 Task: Edit the duration of the event to 1 hour.
Action: Mouse moved to (609, 302)
Screenshot: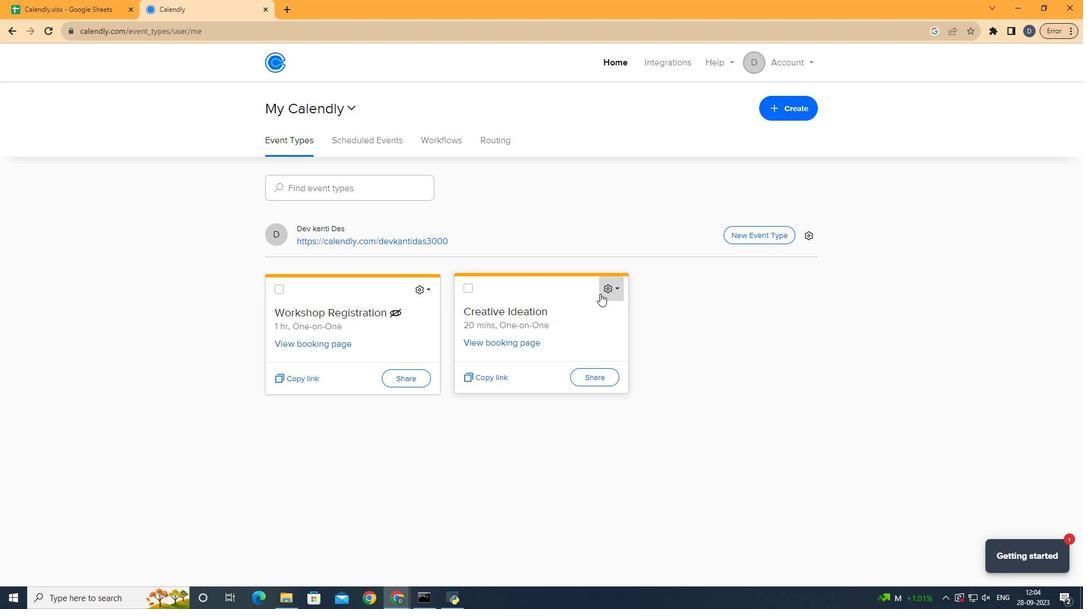 
Action: Mouse pressed left at (609, 302)
Screenshot: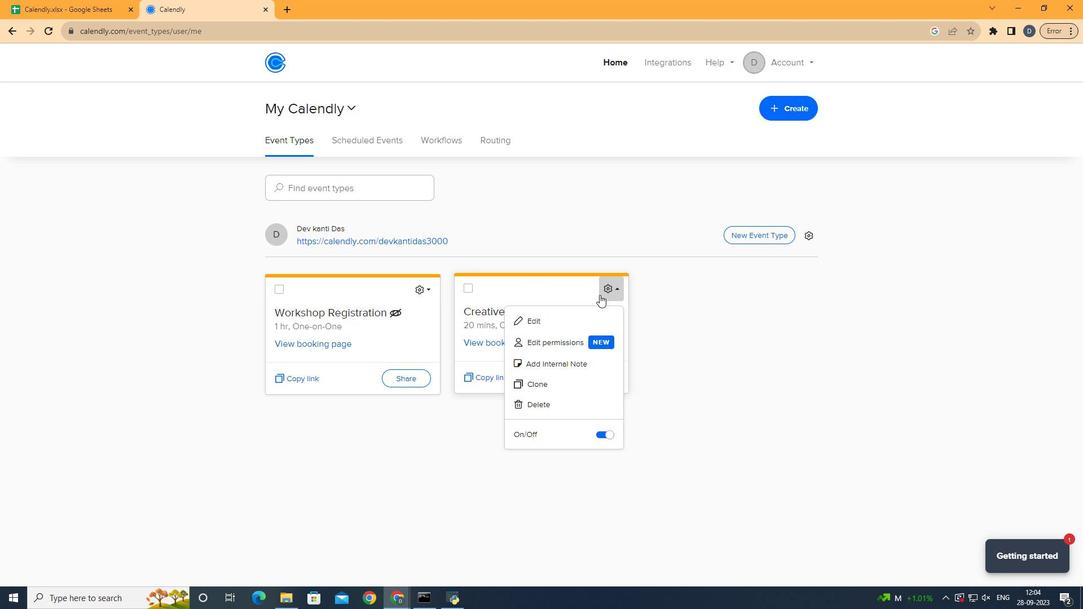 
Action: Mouse moved to (578, 328)
Screenshot: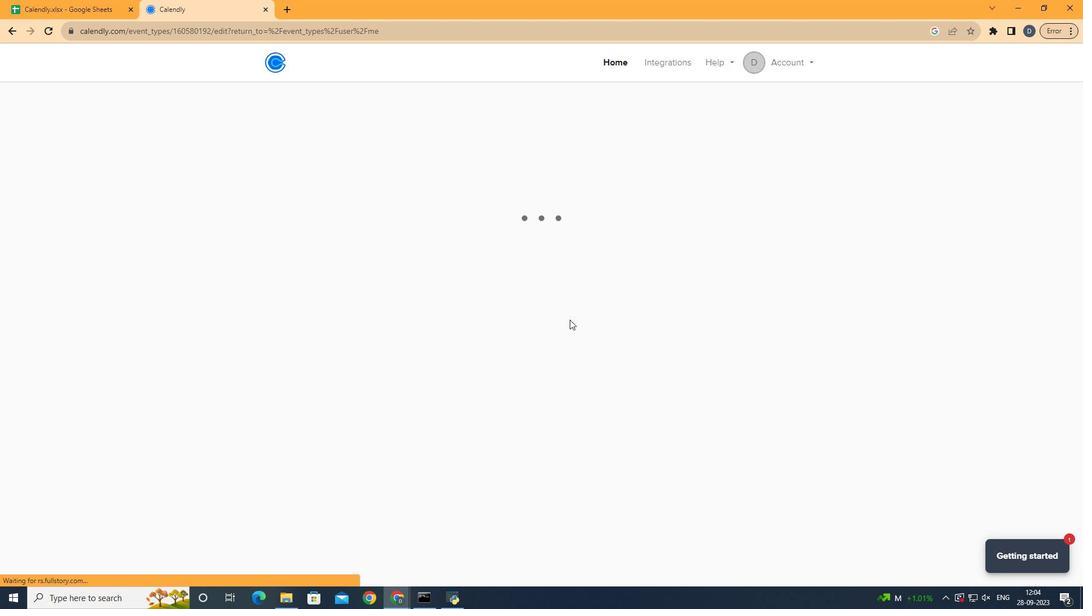 
Action: Mouse pressed left at (578, 328)
Screenshot: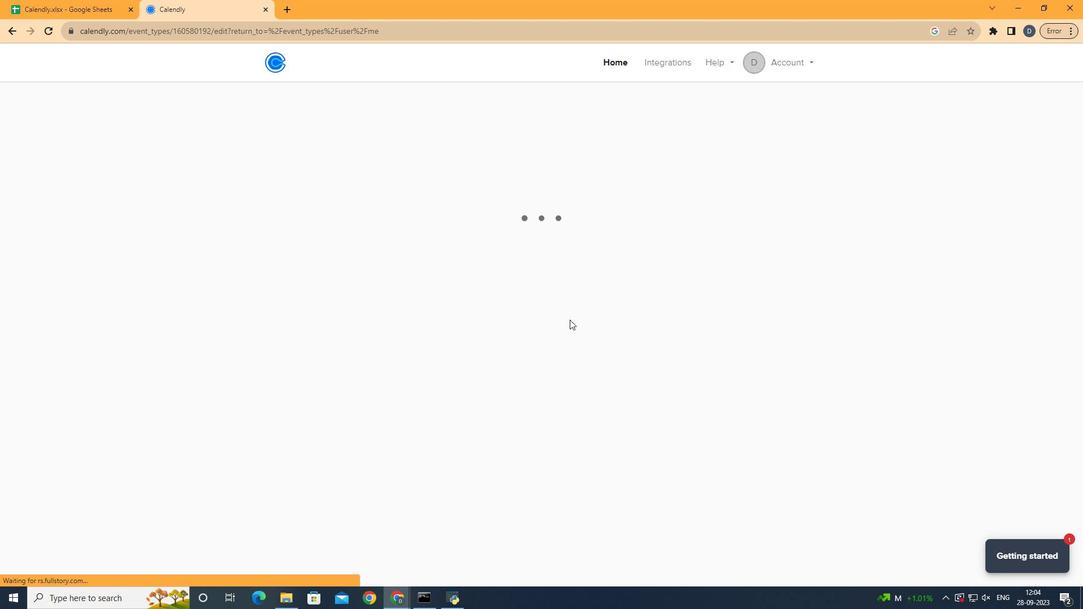 
Action: Mouse moved to (552, 251)
Screenshot: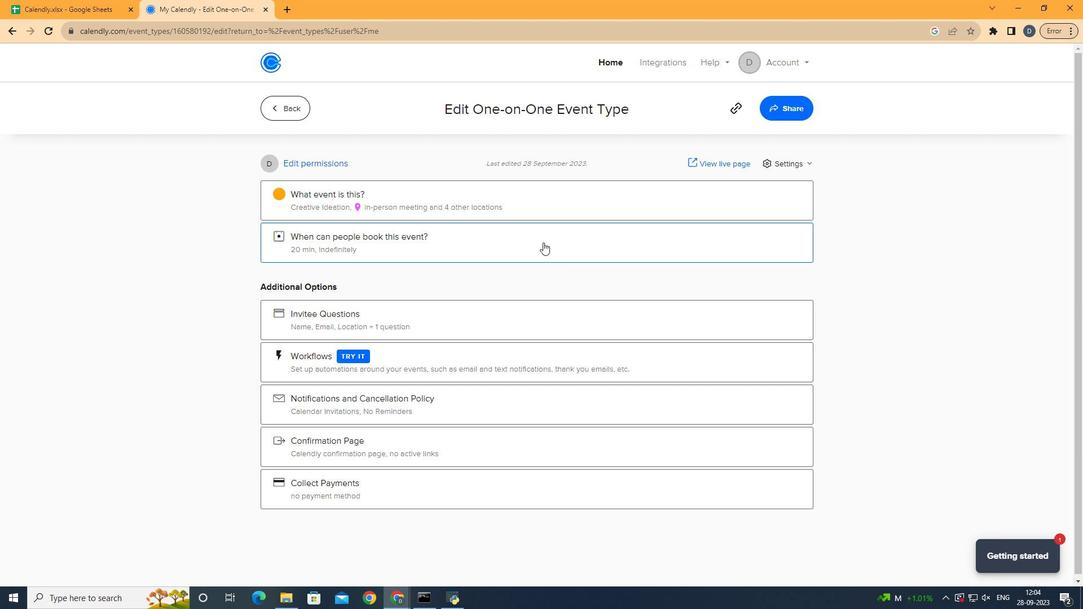 
Action: Mouse pressed left at (552, 251)
Screenshot: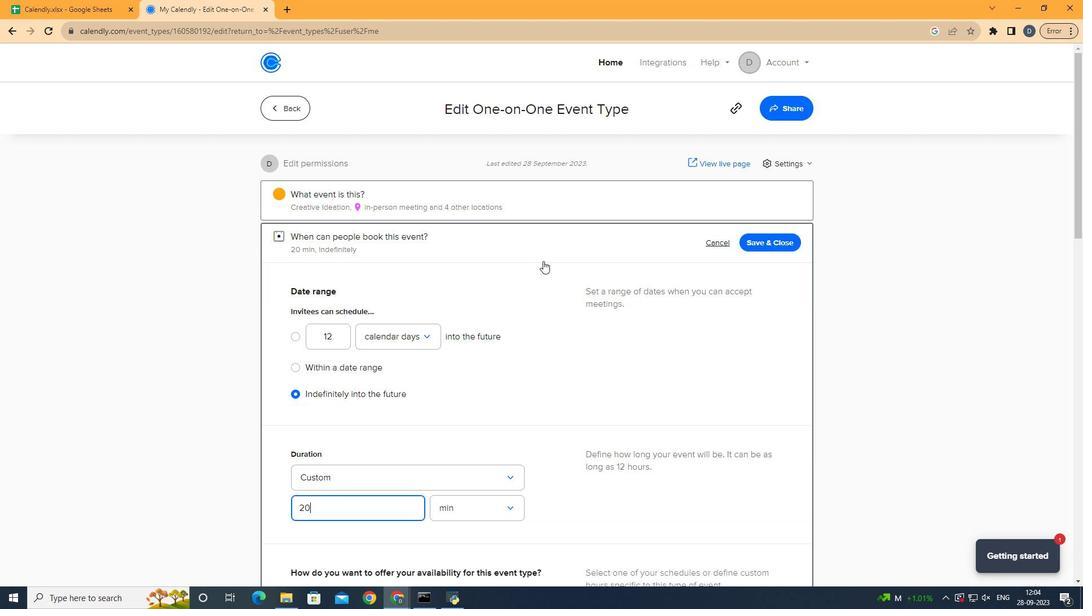 
Action: Mouse moved to (563, 329)
Screenshot: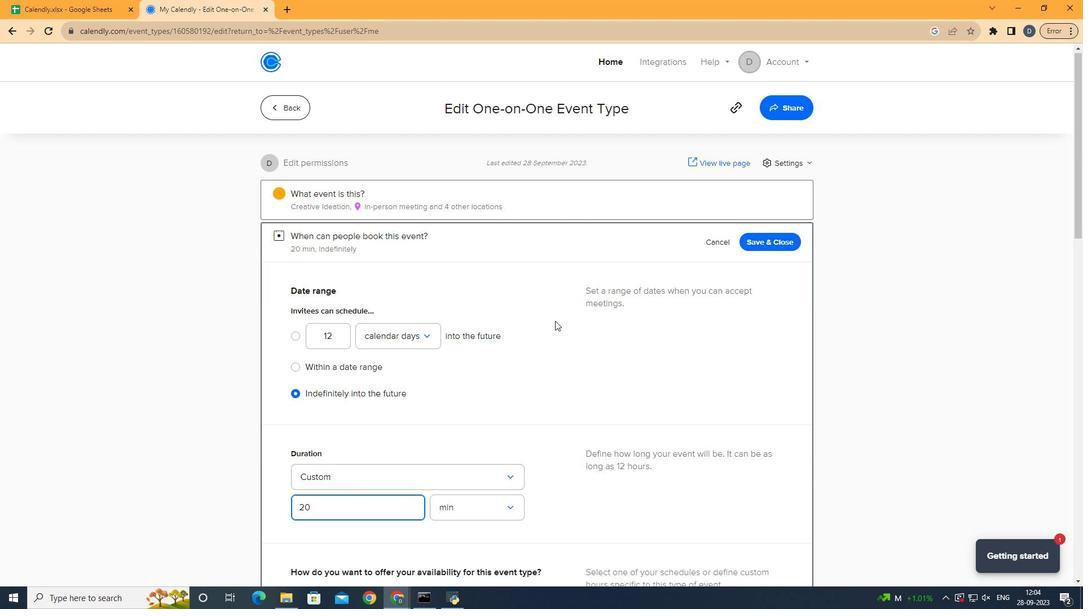 
Action: Mouse scrolled (563, 329) with delta (0, 0)
Screenshot: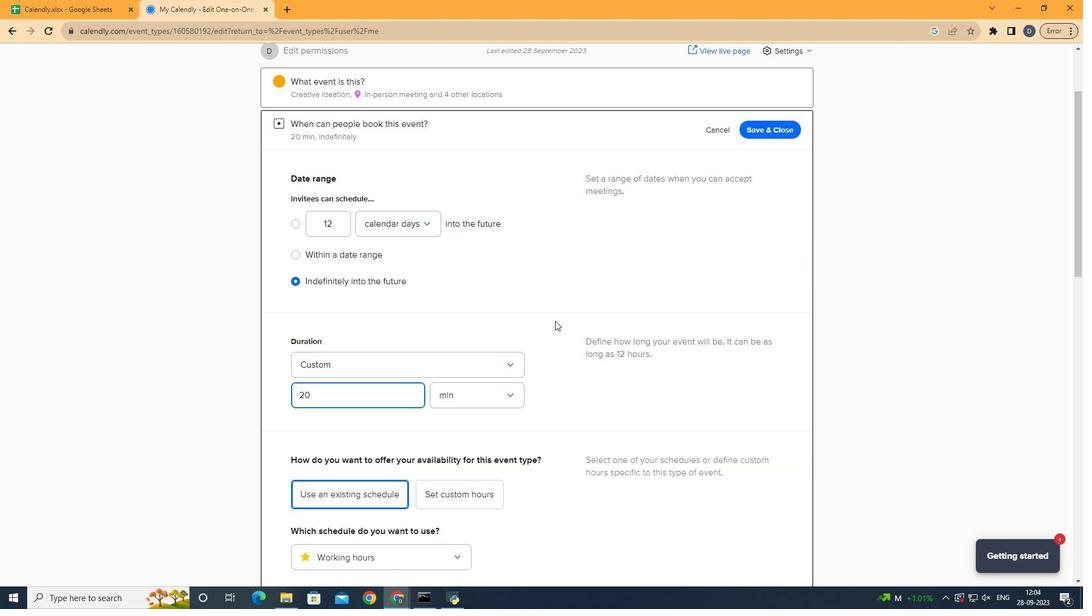 
Action: Mouse scrolled (563, 329) with delta (0, 0)
Screenshot: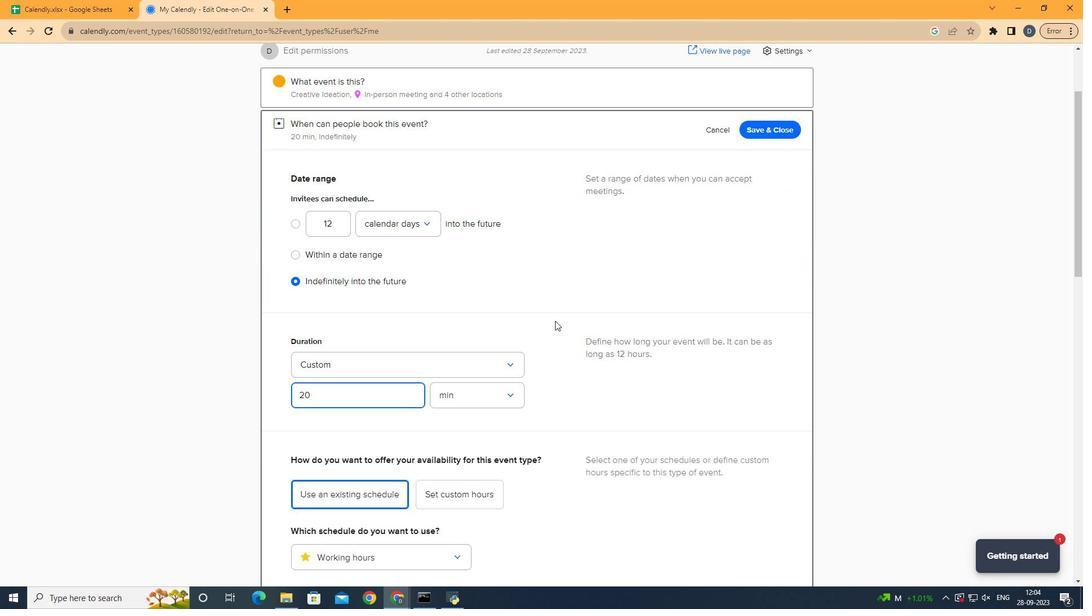 
Action: Mouse moved to (399, 402)
Screenshot: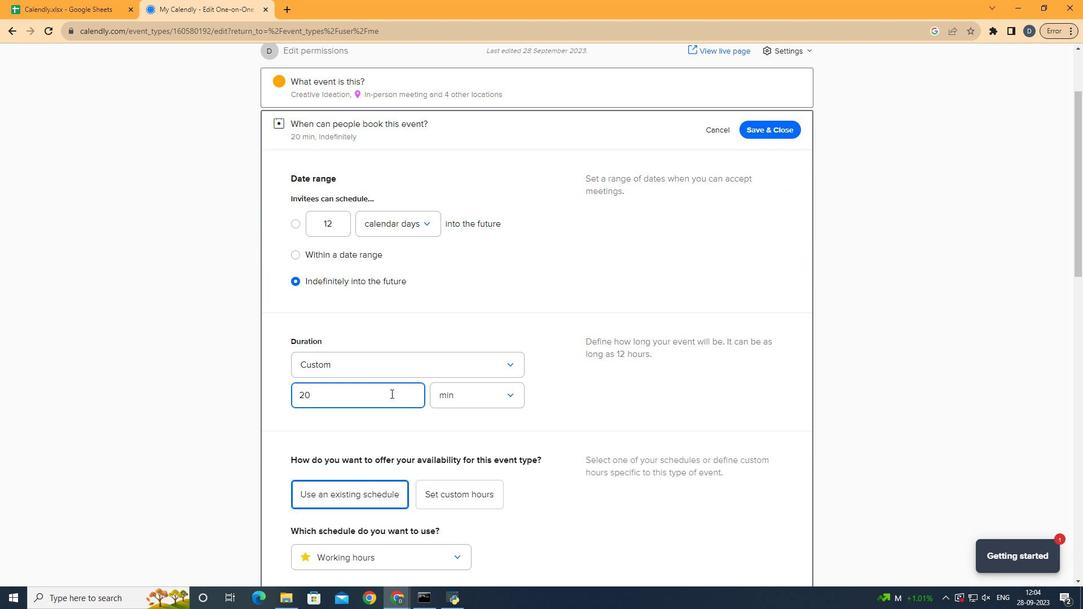 
Action: Mouse pressed left at (399, 402)
Screenshot: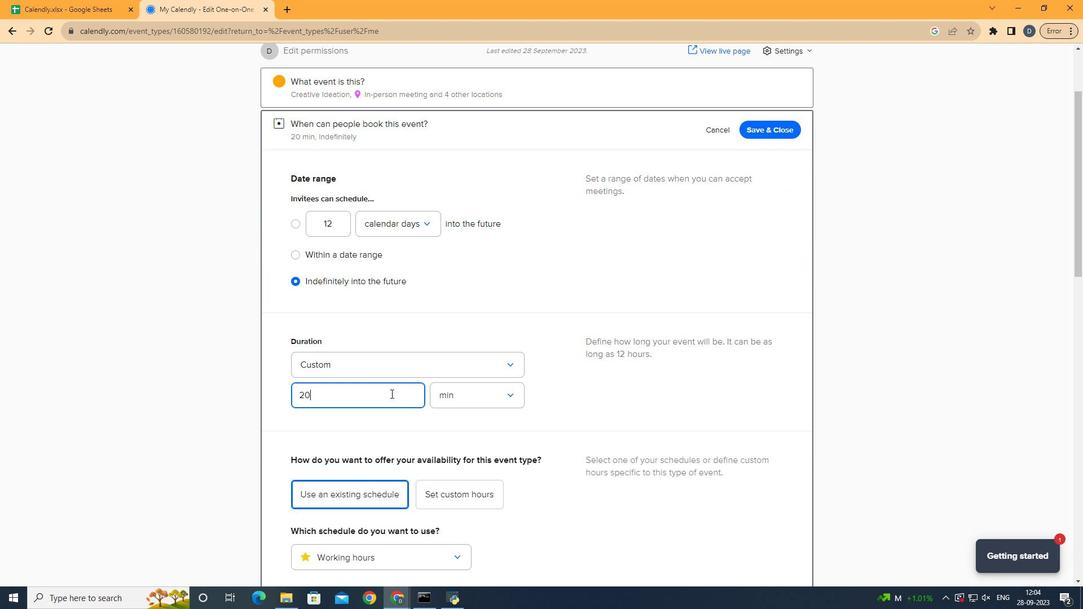 
Action: Key pressed <Key.backspace>1<Key.backspace><Key.backspace>1
Screenshot: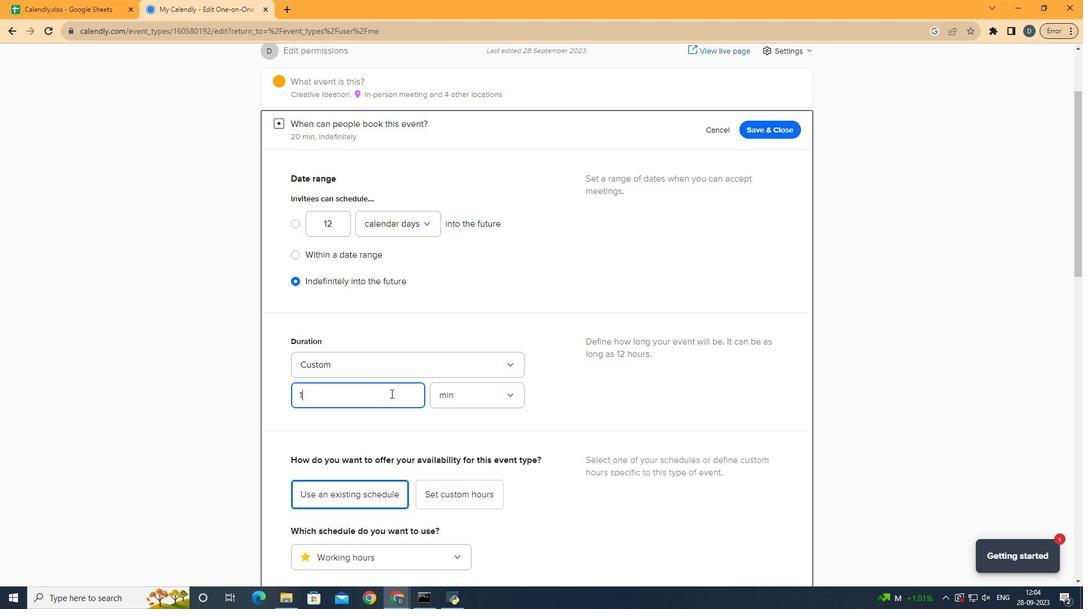 
Action: Mouse moved to (484, 409)
Screenshot: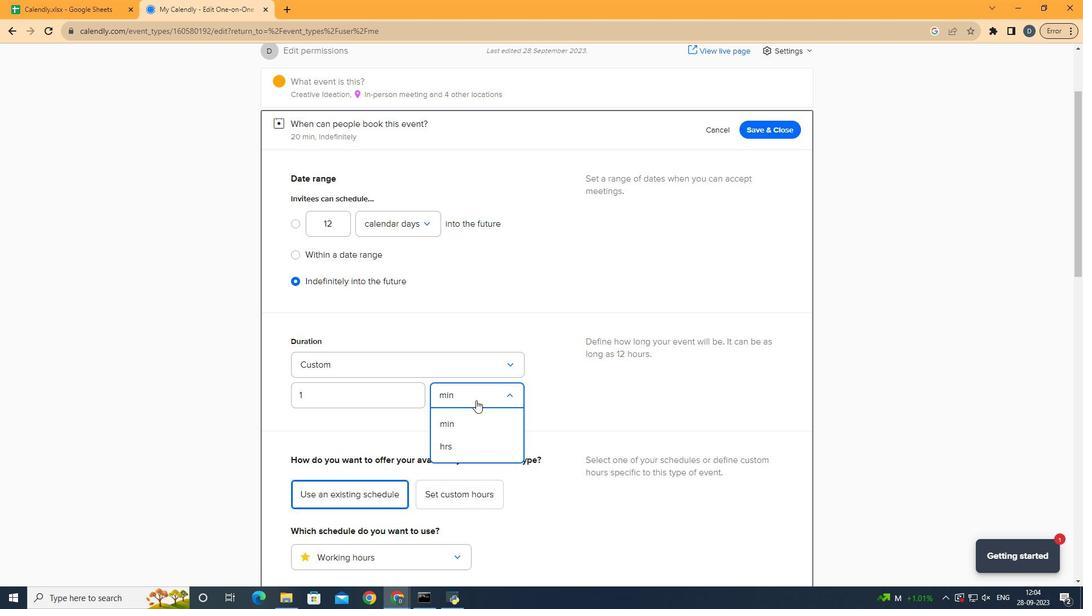 
Action: Mouse pressed left at (484, 409)
Screenshot: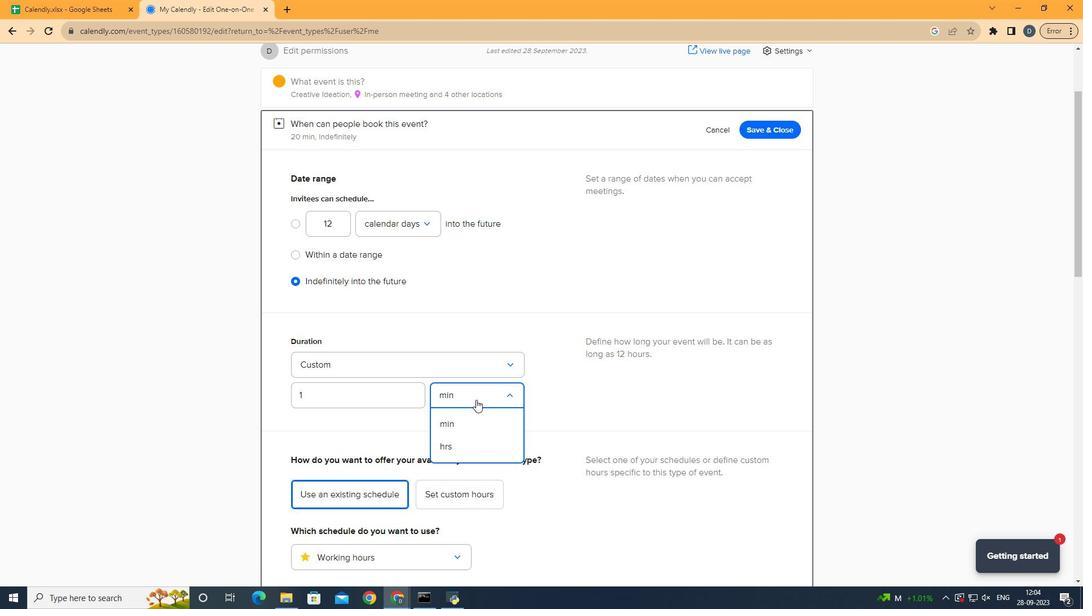 
Action: Mouse moved to (480, 453)
Screenshot: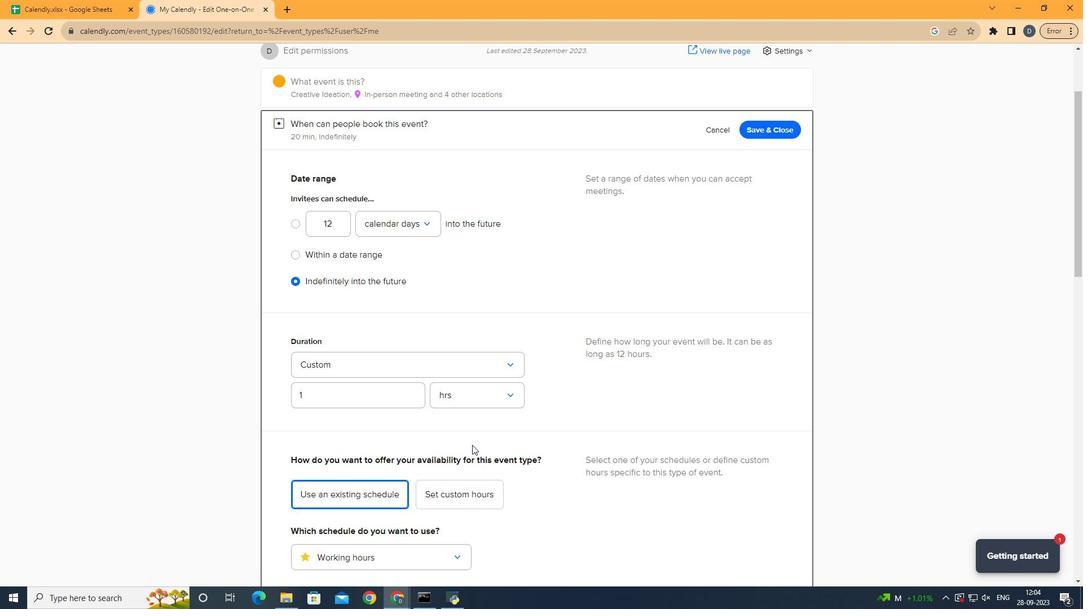 
Action: Mouse pressed left at (480, 453)
Screenshot: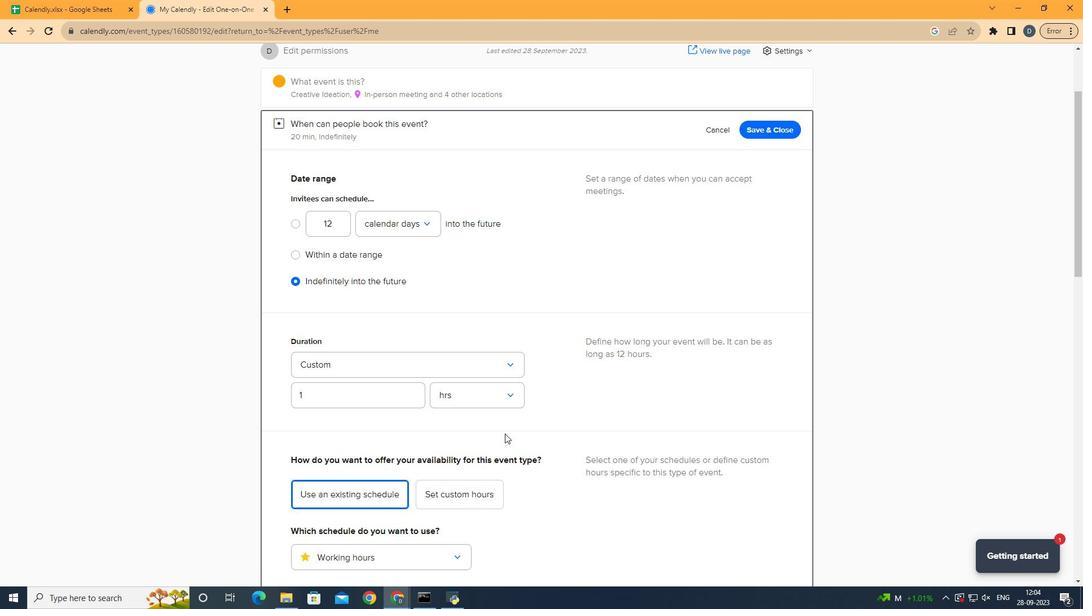
Action: Mouse moved to (636, 405)
Screenshot: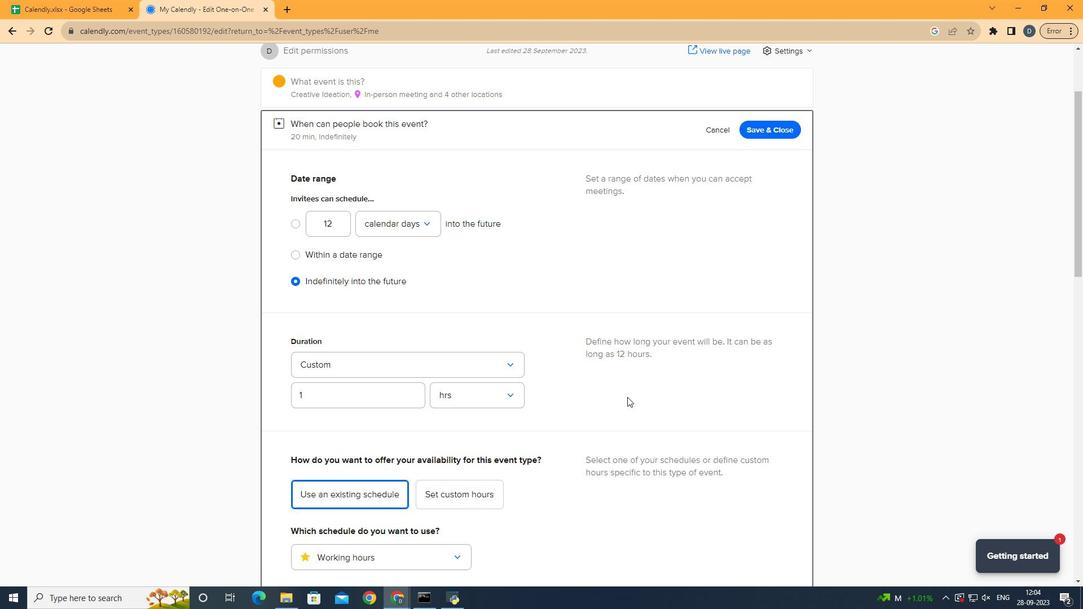 
Action: Mouse pressed left at (636, 405)
Screenshot: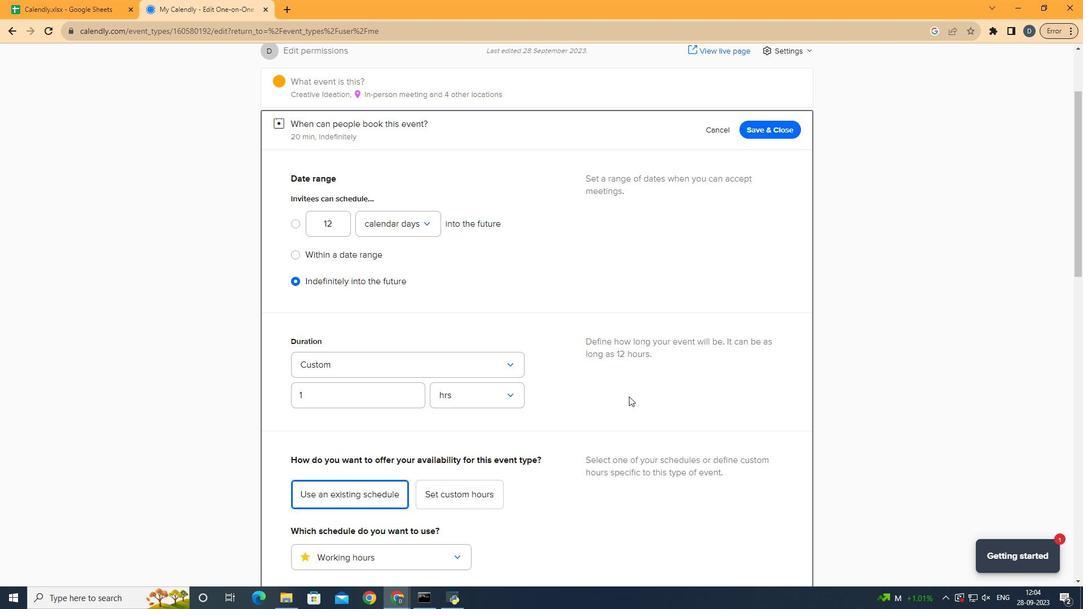 
Action: Mouse moved to (785, 138)
Screenshot: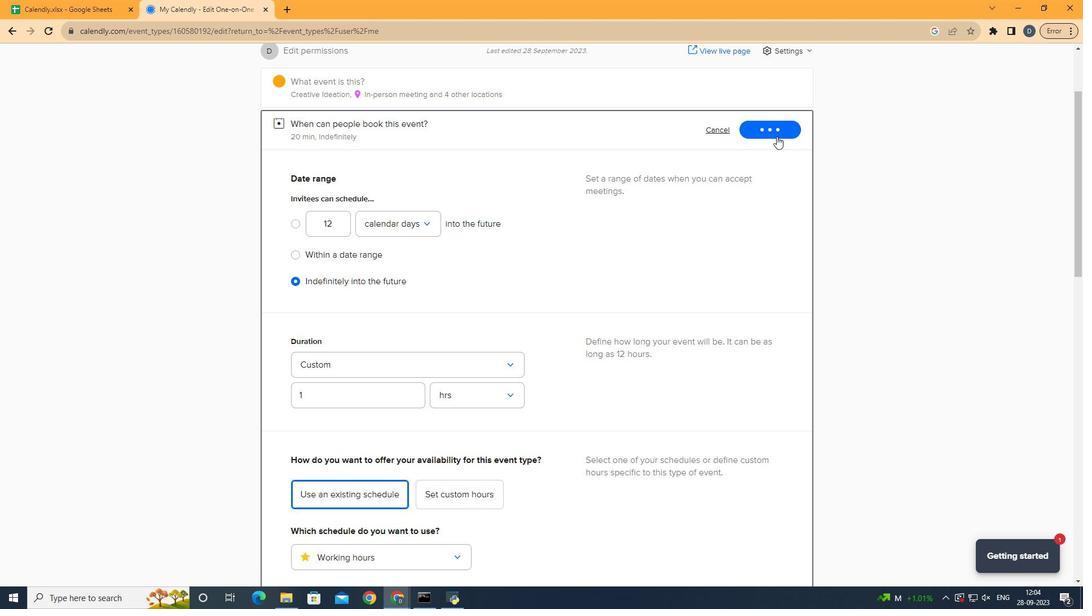 
Action: Mouse pressed left at (785, 138)
Screenshot: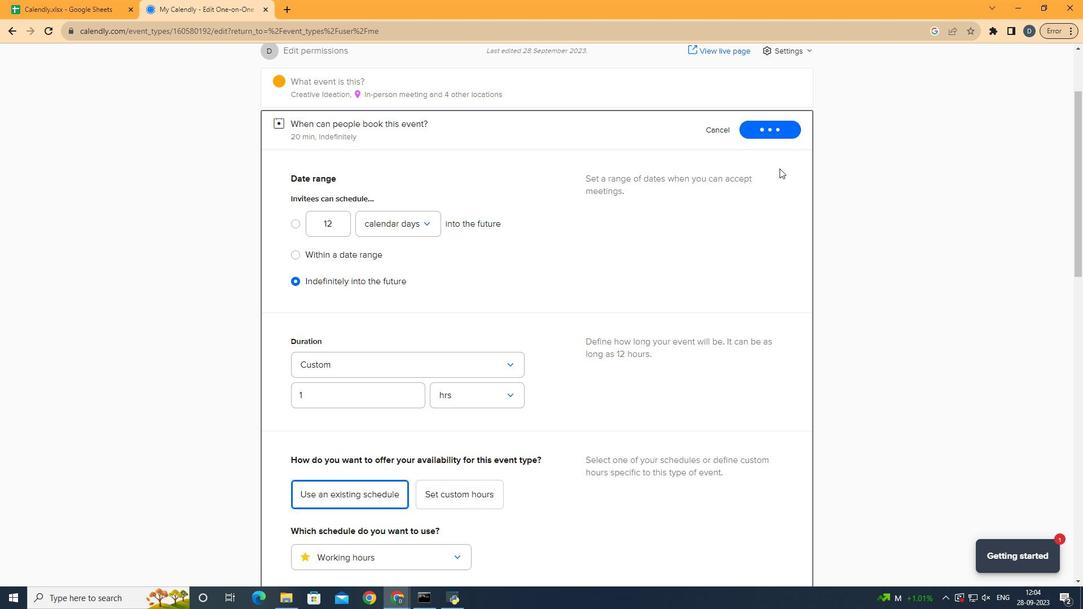 
Action: Mouse moved to (875, 432)
Screenshot: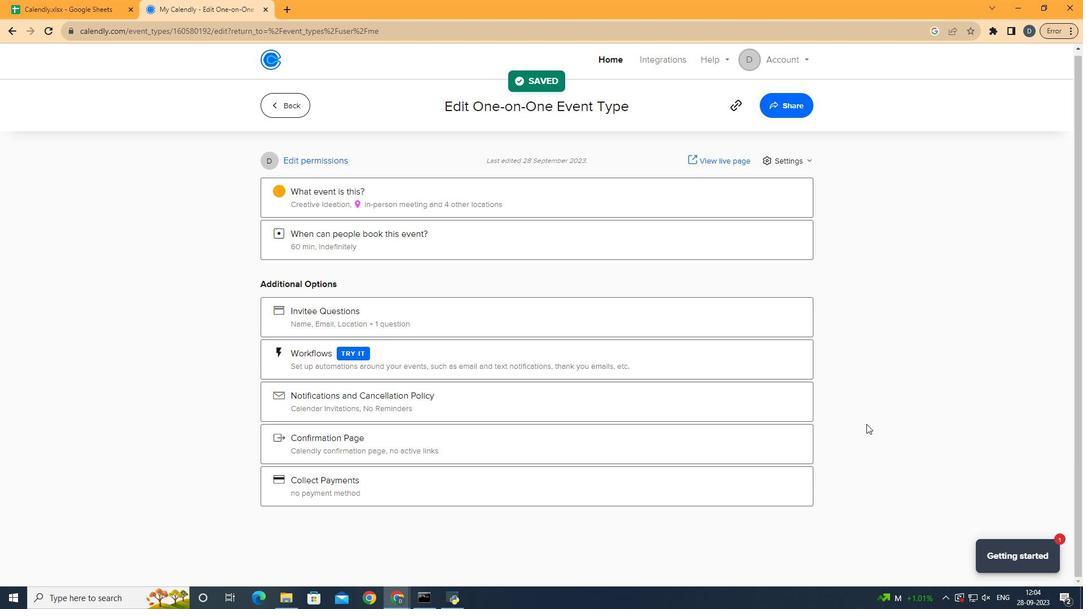 
